 Task: Add a field from the Popular template Effort Level with name ZenithTech.
Action: Mouse moved to (981, 90)
Screenshot: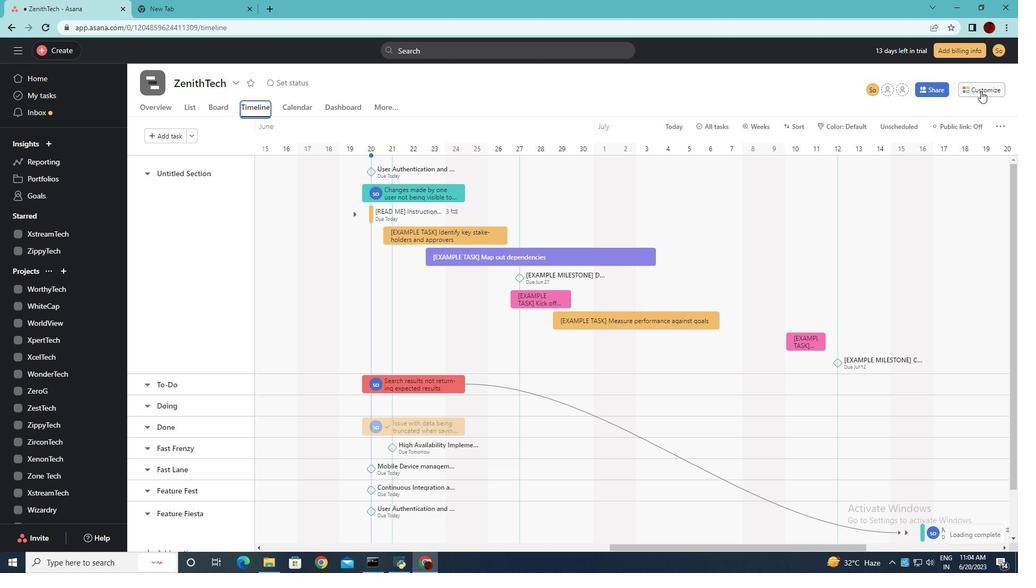 
Action: Mouse pressed left at (981, 90)
Screenshot: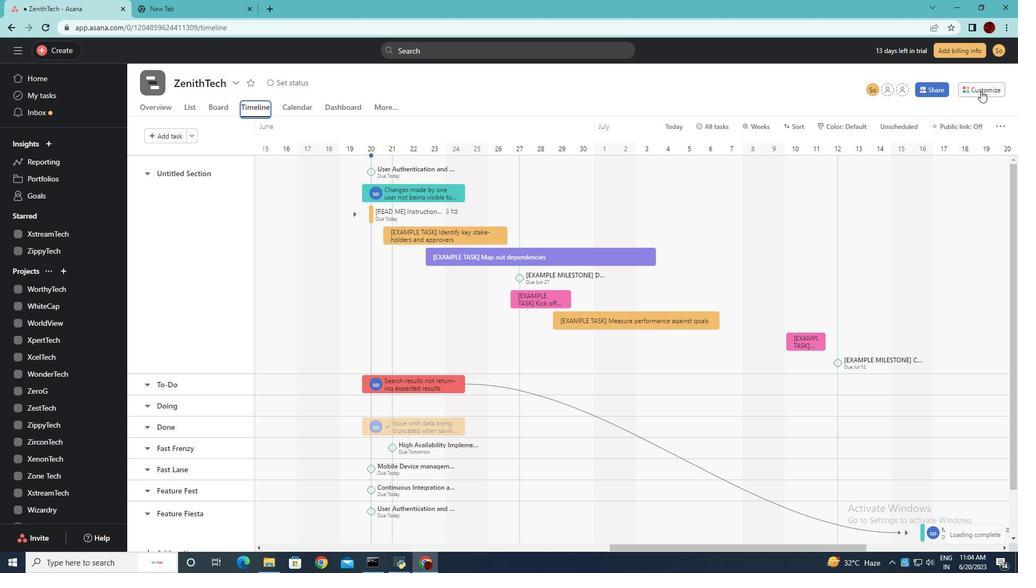 
Action: Mouse moved to (864, 221)
Screenshot: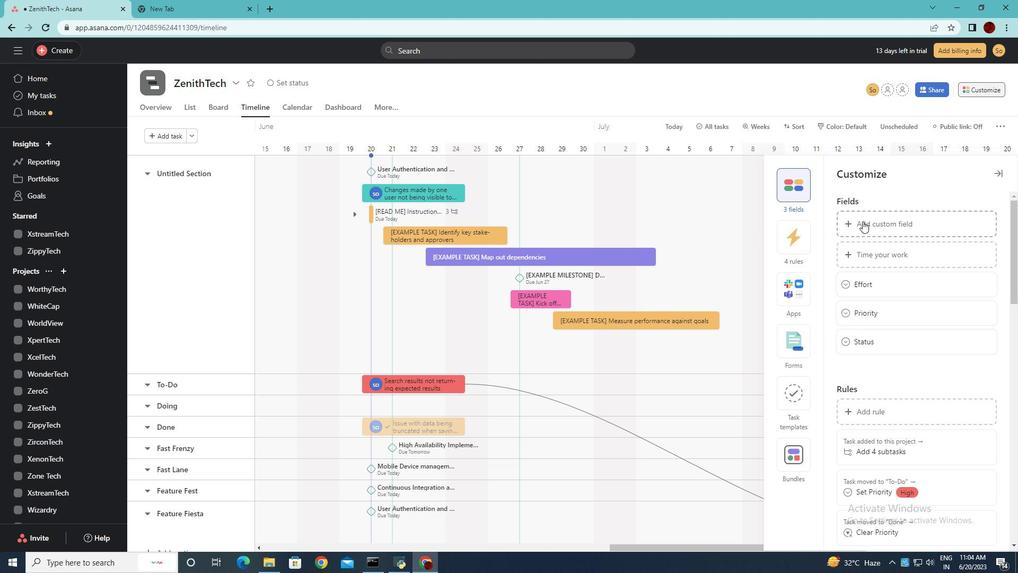 
Action: Mouse pressed left at (864, 221)
Screenshot: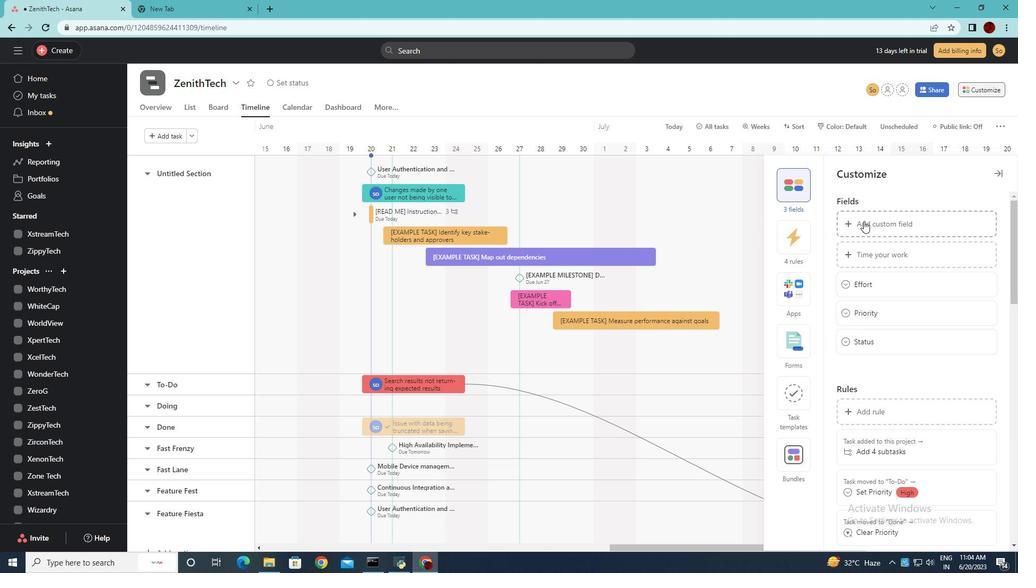 
Action: Key pressed <Key.shift><Key.shift><Key.shift><Key.shift><Key.shift><Key.shift><Key.shift><Key.shift><Key.shift><Key.shift><Key.shift><Key.shift><Key.shift><Key.shift><Key.shift><Key.shift><Key.shift><Key.shift>Effort<Key.space><Key.shift><Key.shift>Level
Screenshot: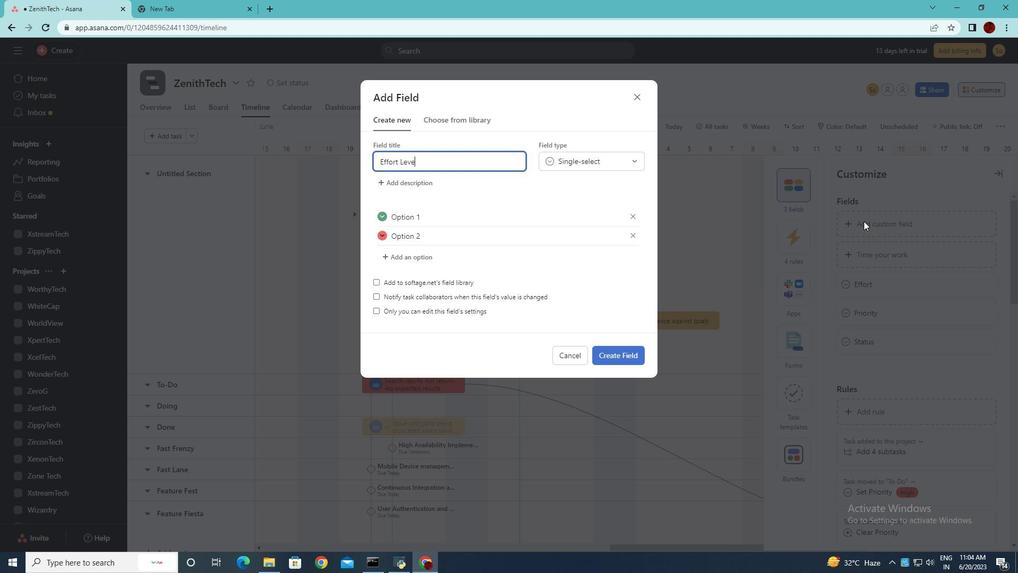 
Action: Mouse moved to (626, 356)
Screenshot: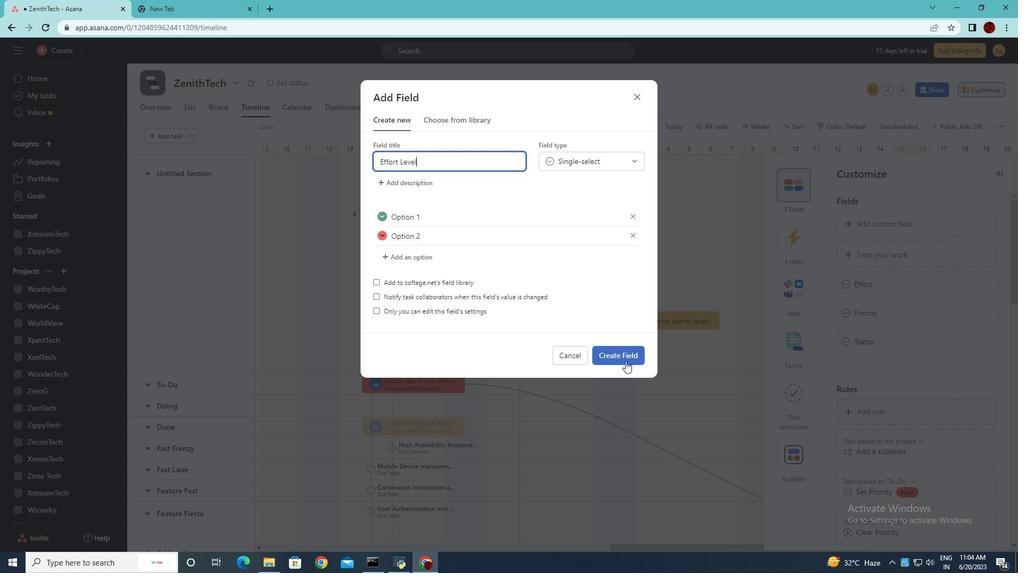 
Action: Mouse pressed left at (626, 356)
Screenshot: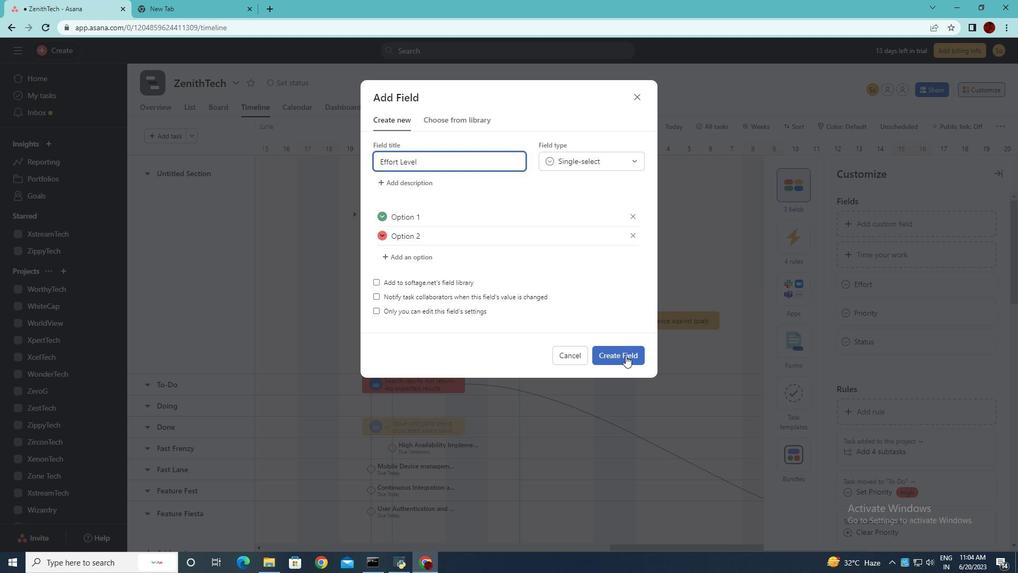 
